 Task: Create Workspace IT Department Workspace description Develop branding and identity designs. Workspace type Engineering-IT
Action: Mouse moved to (302, 62)
Screenshot: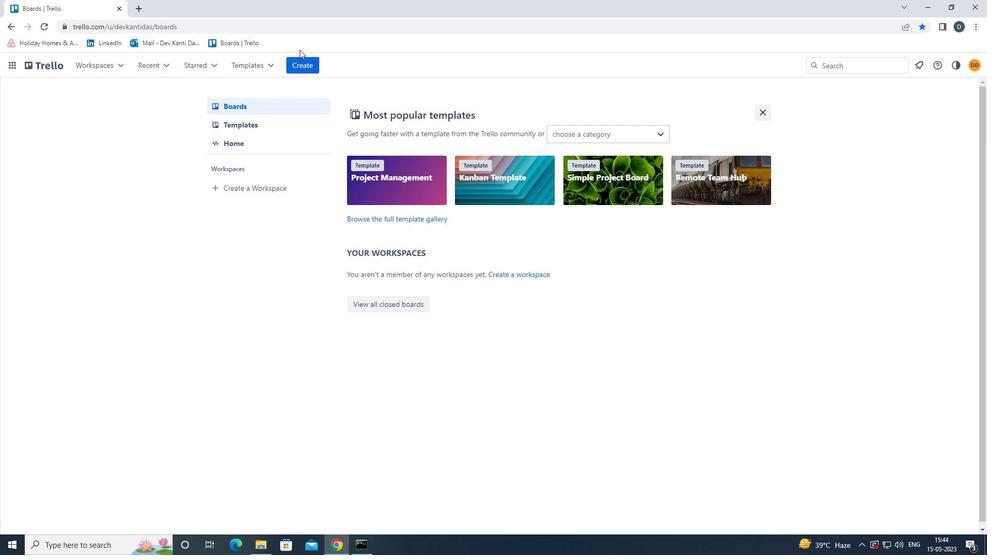 
Action: Mouse pressed left at (302, 62)
Screenshot: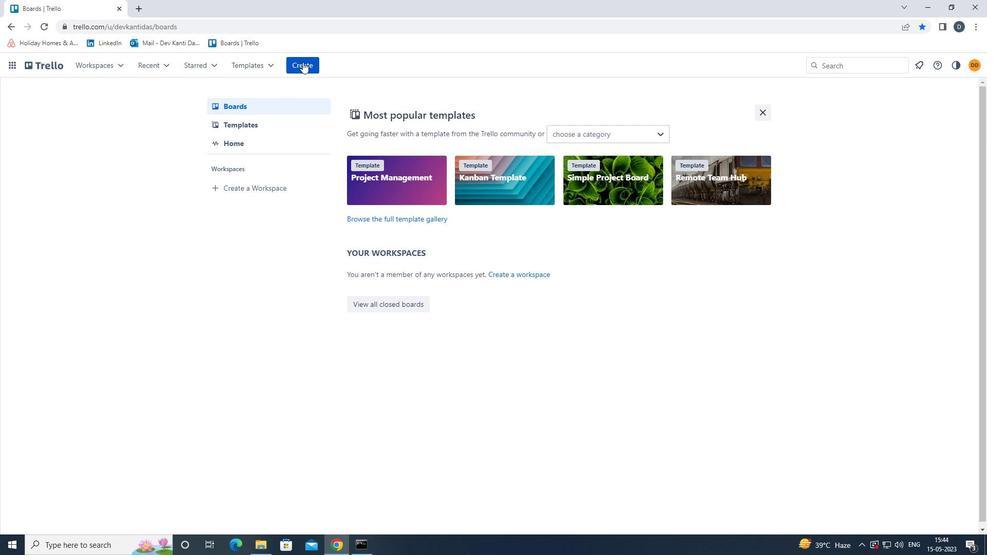 
Action: Mouse moved to (327, 170)
Screenshot: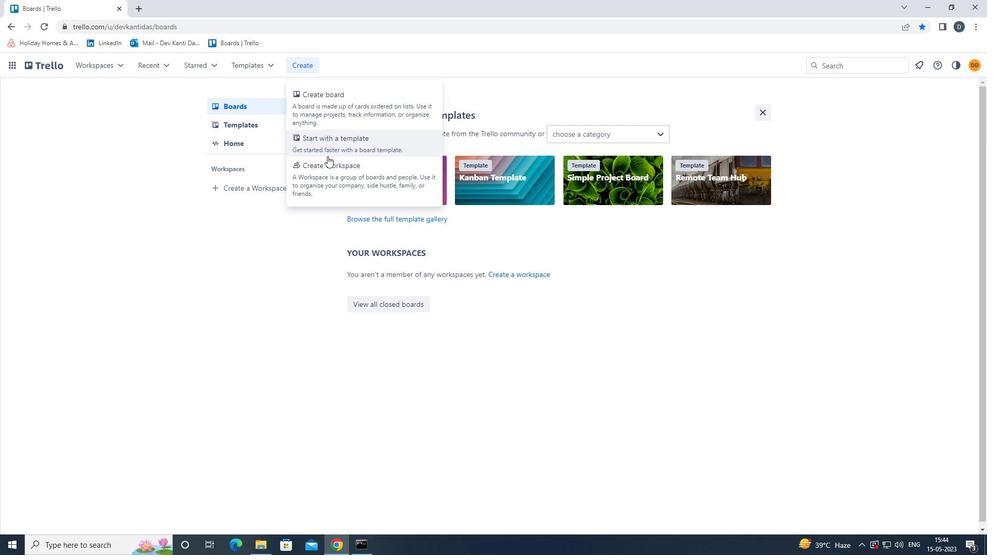 
Action: Mouse pressed left at (327, 170)
Screenshot: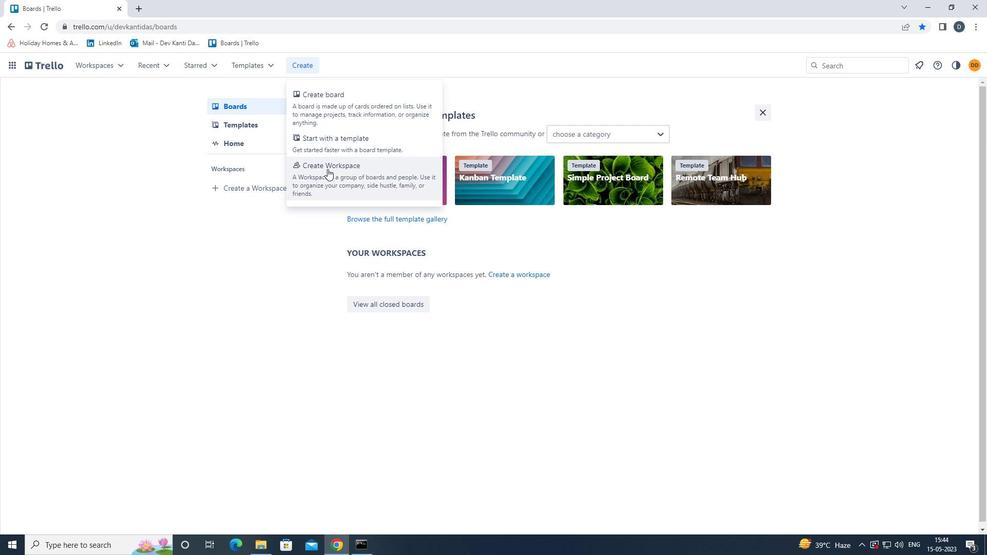 
Action: Mouse moved to (332, 197)
Screenshot: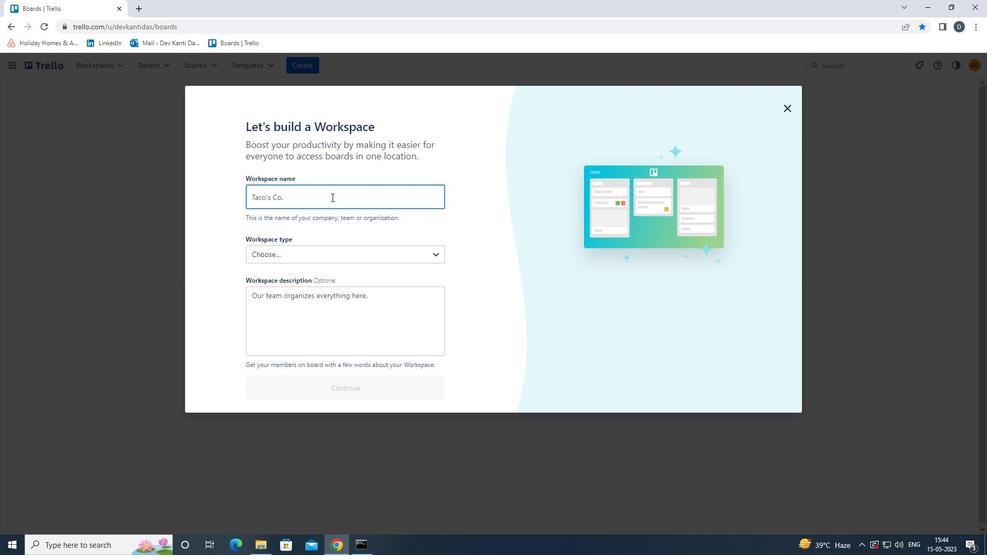
Action: Key pressed <Key.shift>IT<Key.space><Key.shift><Key.shift>DEPARTMENT
Screenshot: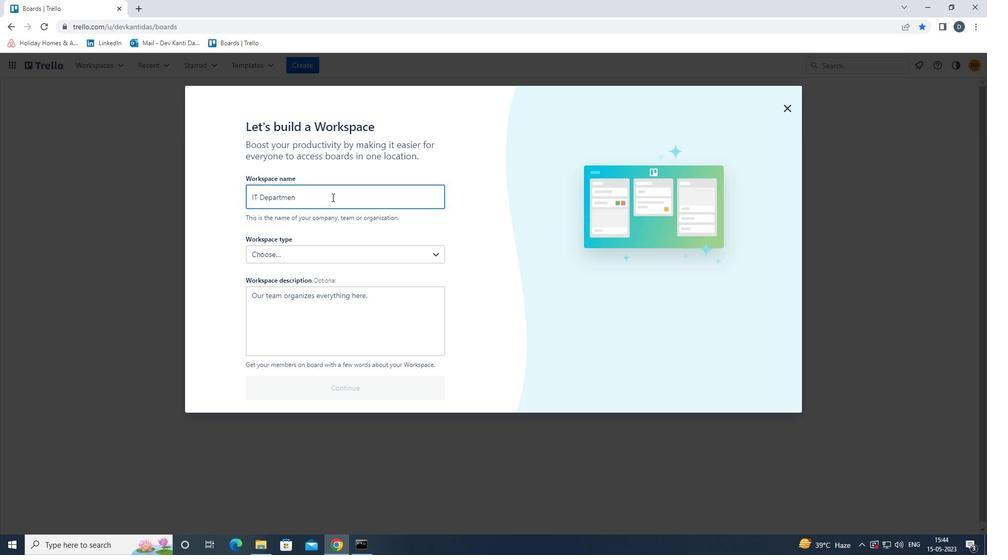 
Action: Mouse moved to (333, 305)
Screenshot: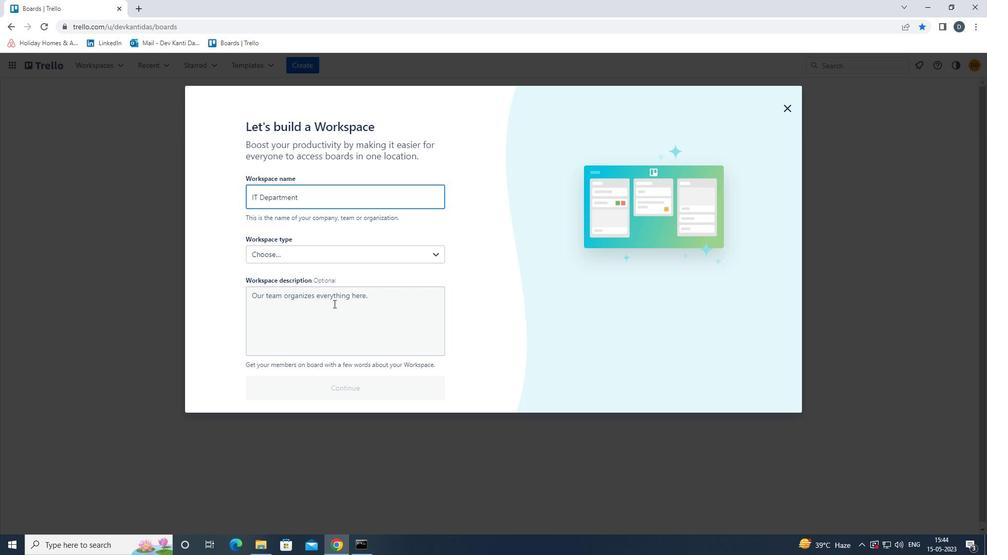 
Action: Mouse pressed left at (333, 305)
Screenshot: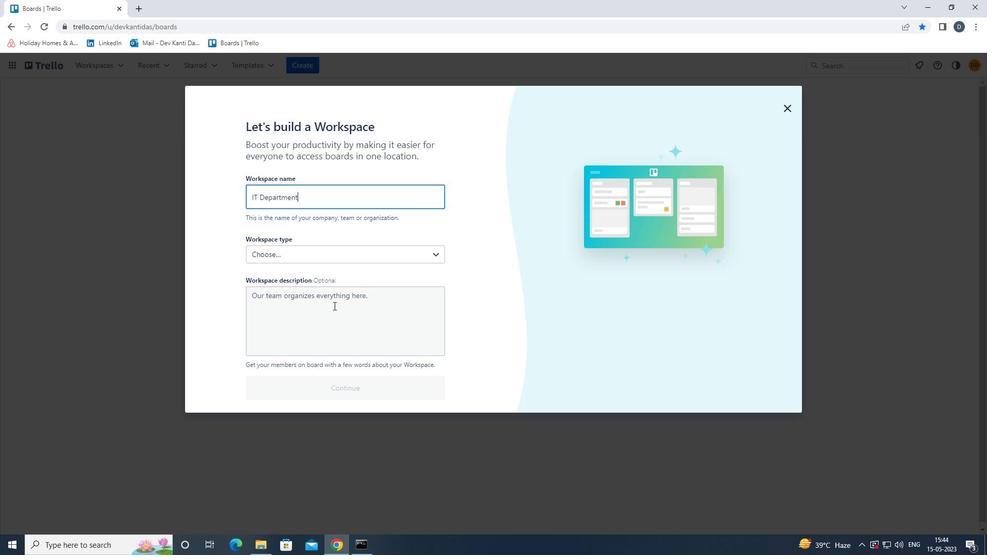 
Action: Key pressed <Key.shift>DEVELOP<Key.space>BRANDING<Key.space>AND<Key.space>IDENTITY<Key.space>DESIGNS.
Screenshot: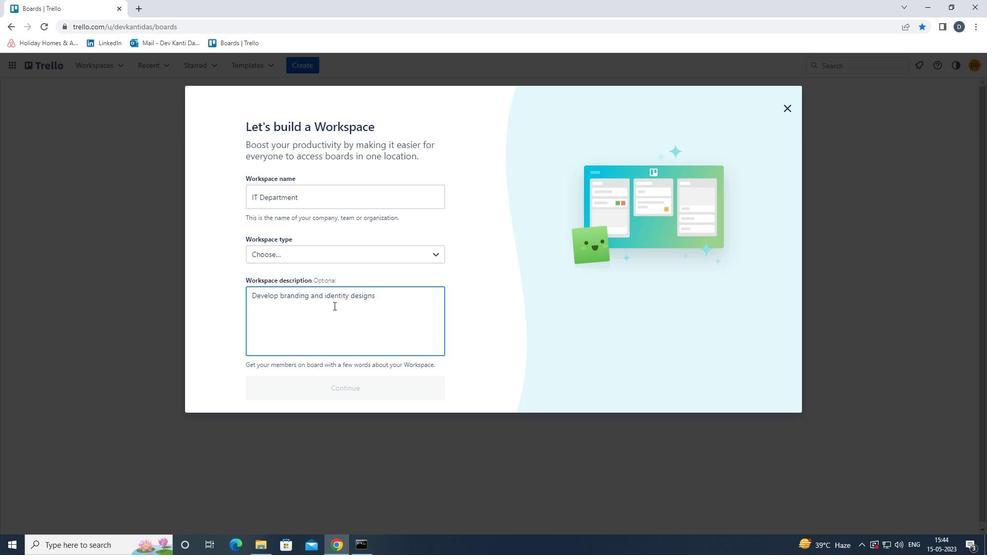 
Action: Mouse moved to (261, 252)
Screenshot: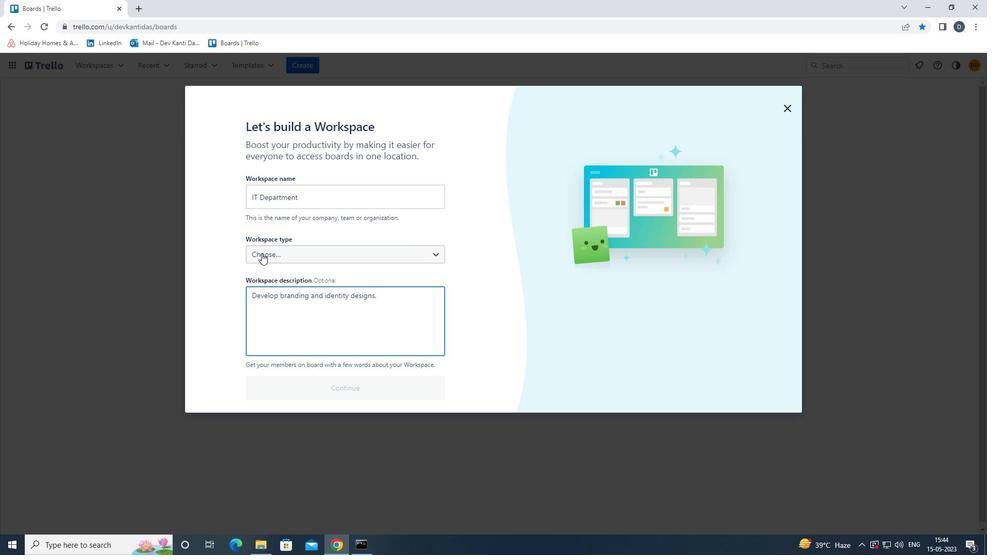 
Action: Mouse pressed left at (261, 252)
Screenshot: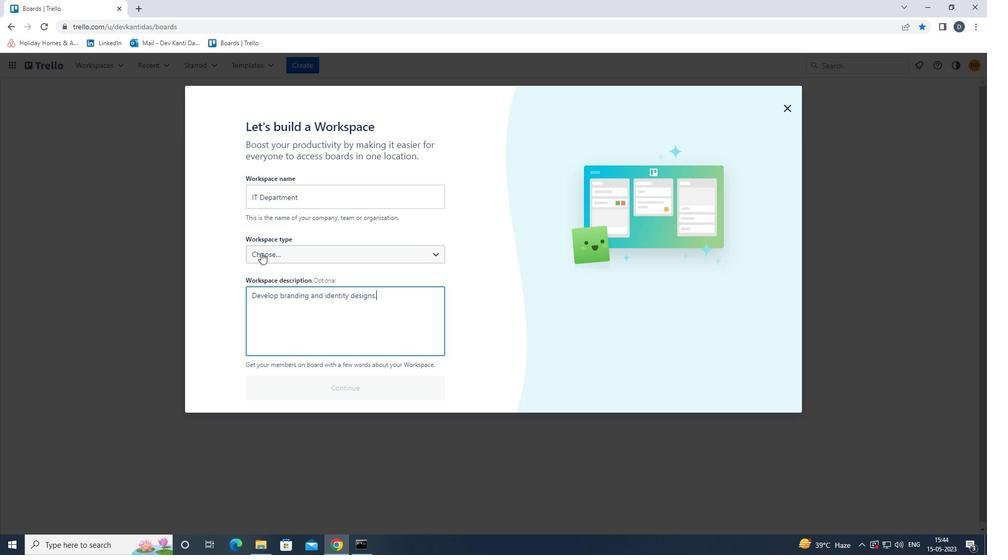 
Action: Mouse moved to (288, 277)
Screenshot: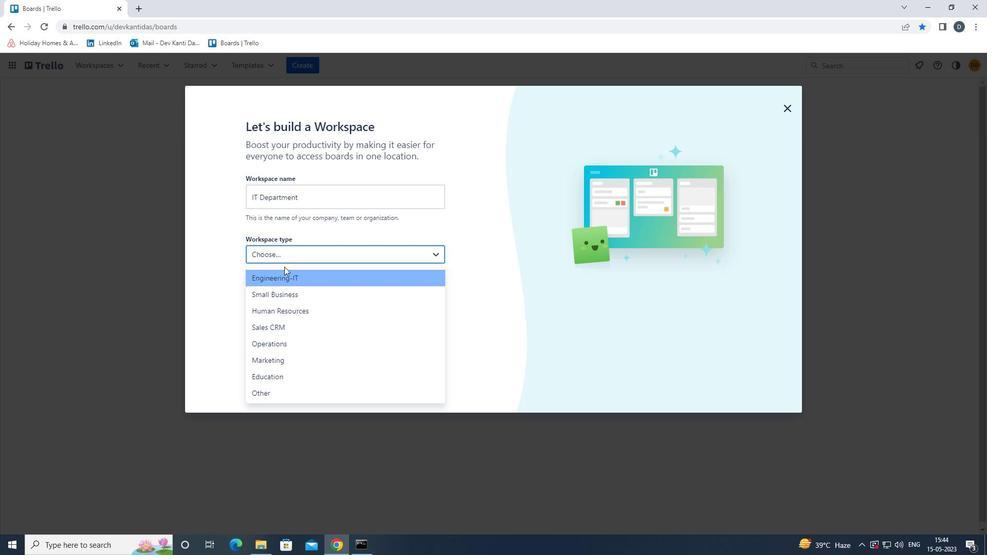 
Action: Mouse pressed left at (288, 277)
Screenshot: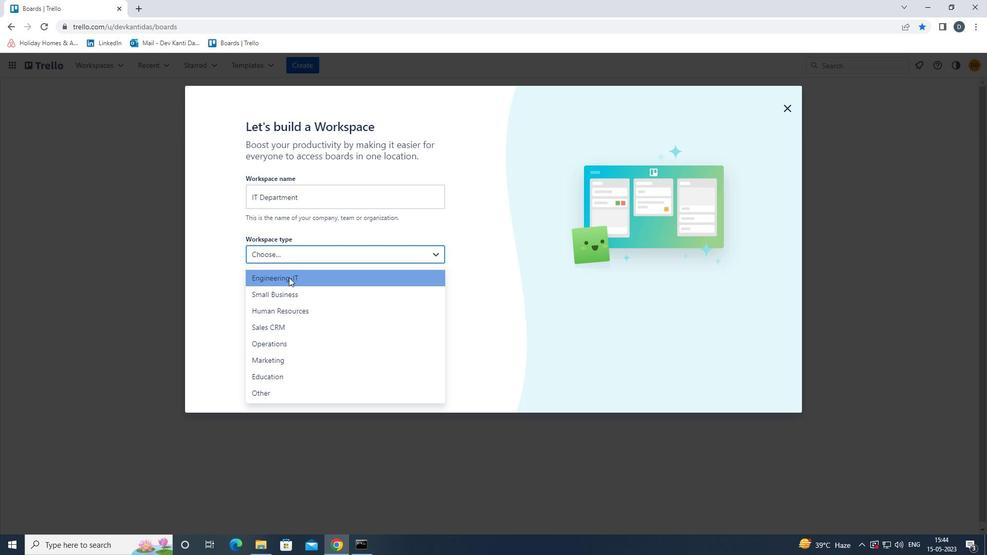 
Action: Mouse moved to (348, 387)
Screenshot: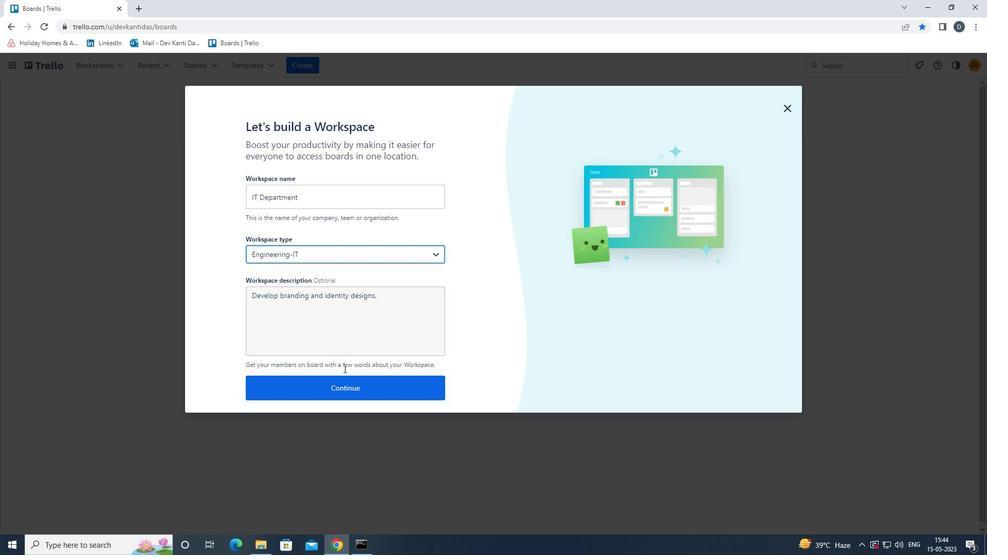 
Action: Mouse pressed left at (348, 387)
Screenshot: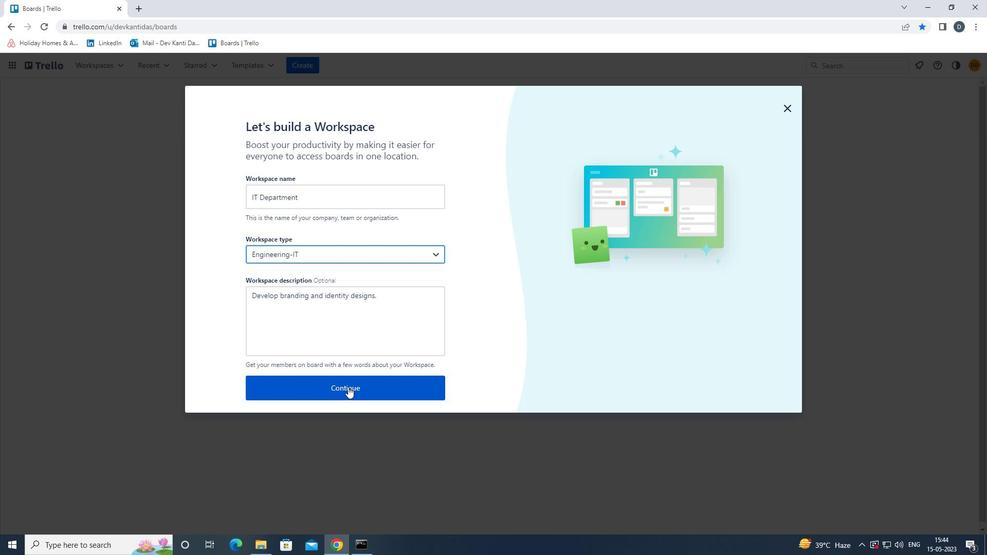 
Action: Mouse moved to (787, 110)
Screenshot: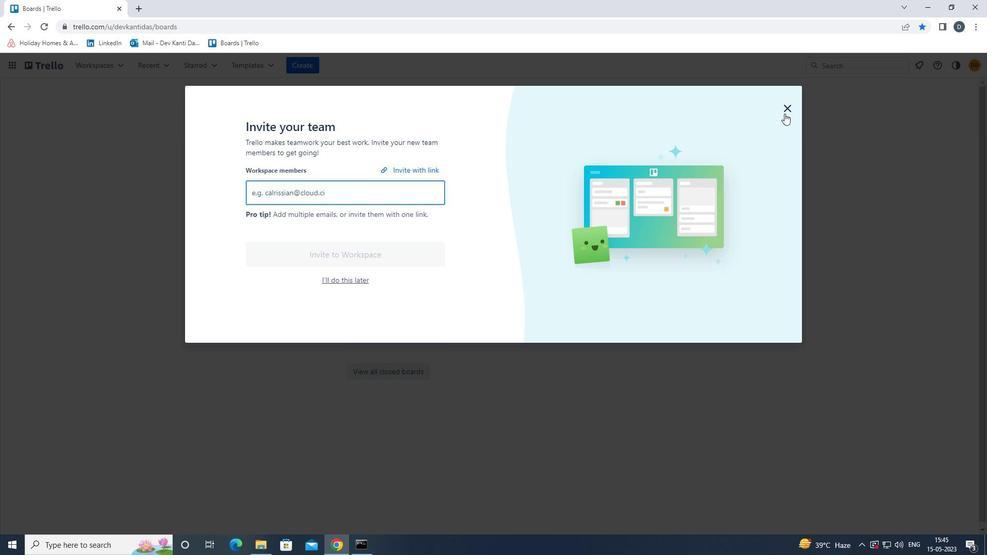 
Action: Mouse pressed left at (787, 110)
Screenshot: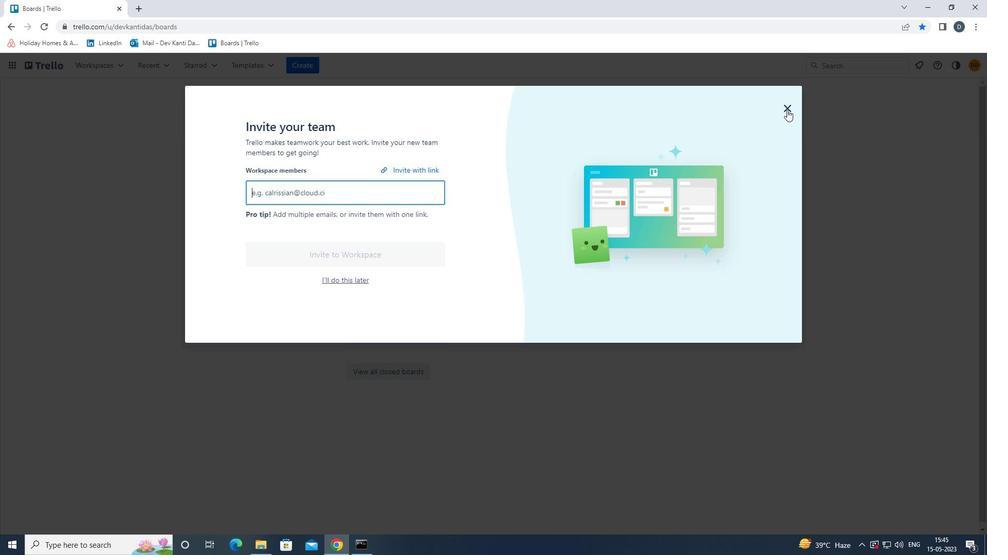 
Action: Mouse moved to (791, 156)
Screenshot: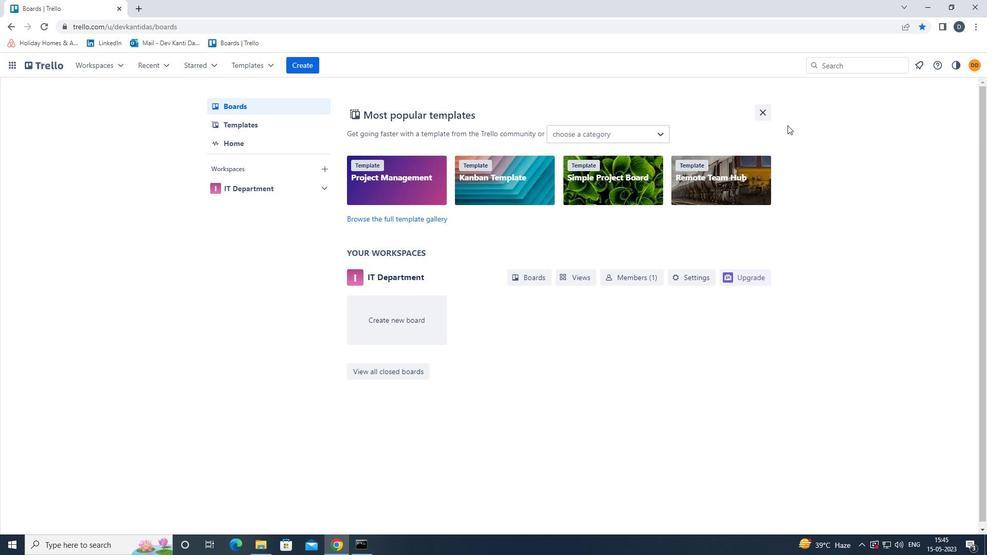 
